 Task: Add in the project VortexTech a sprint 'Road to Launch'.
Action: Mouse moved to (792, 460)
Screenshot: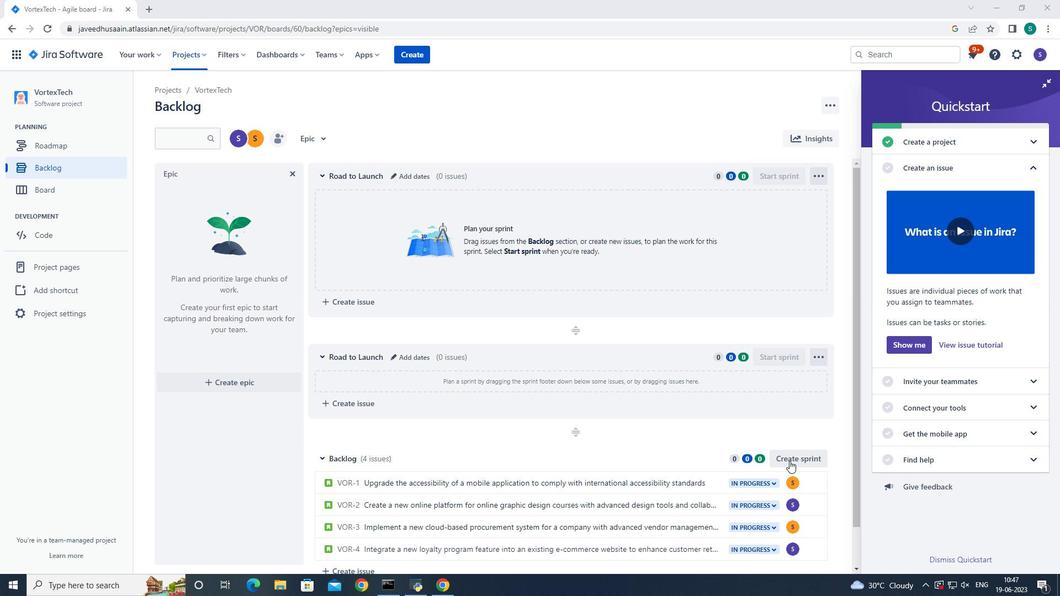 
Action: Mouse pressed left at (792, 460)
Screenshot: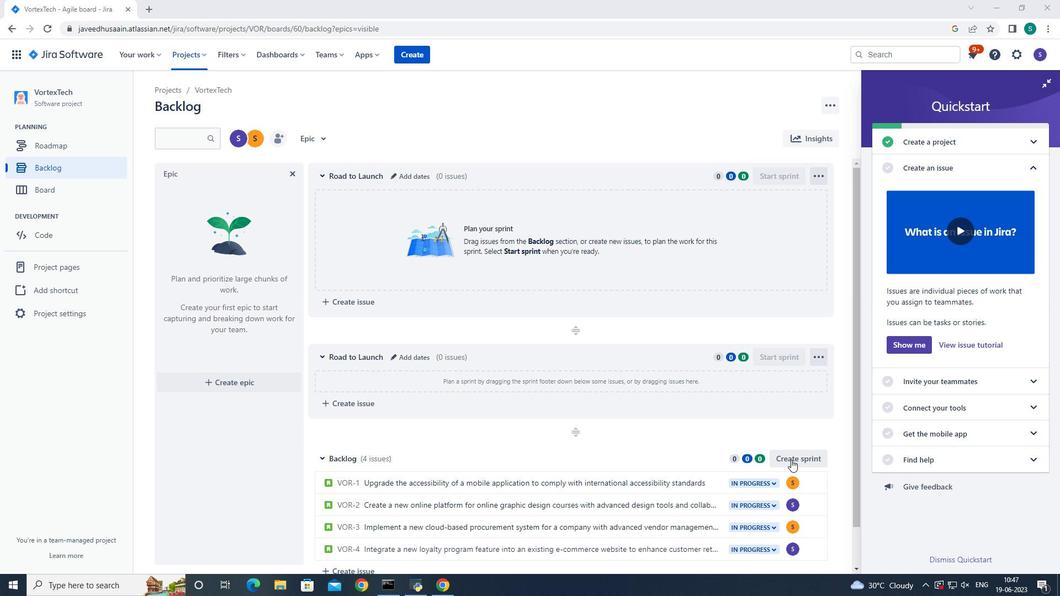 
Action: Mouse moved to (397, 458)
Screenshot: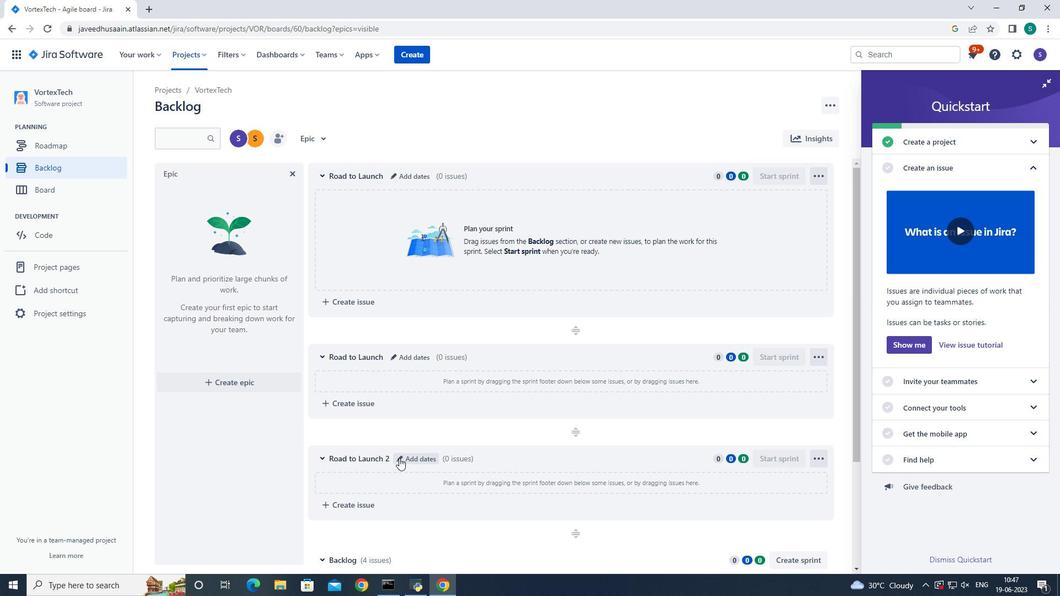 
Action: Mouse pressed left at (397, 458)
Screenshot: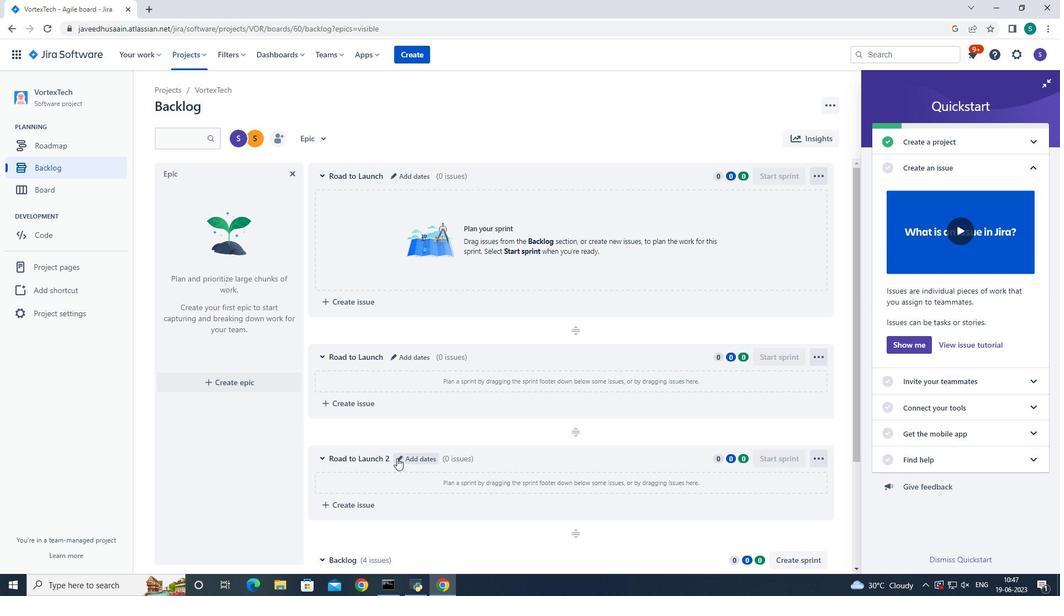 
Action: Mouse moved to (451, 138)
Screenshot: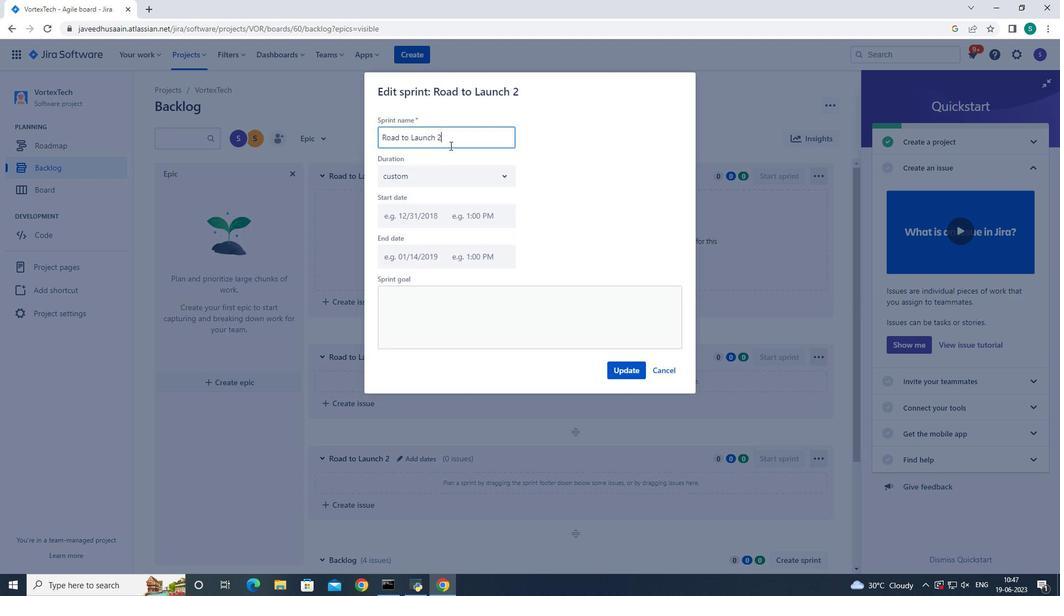 
Action: Mouse pressed left at (451, 138)
Screenshot: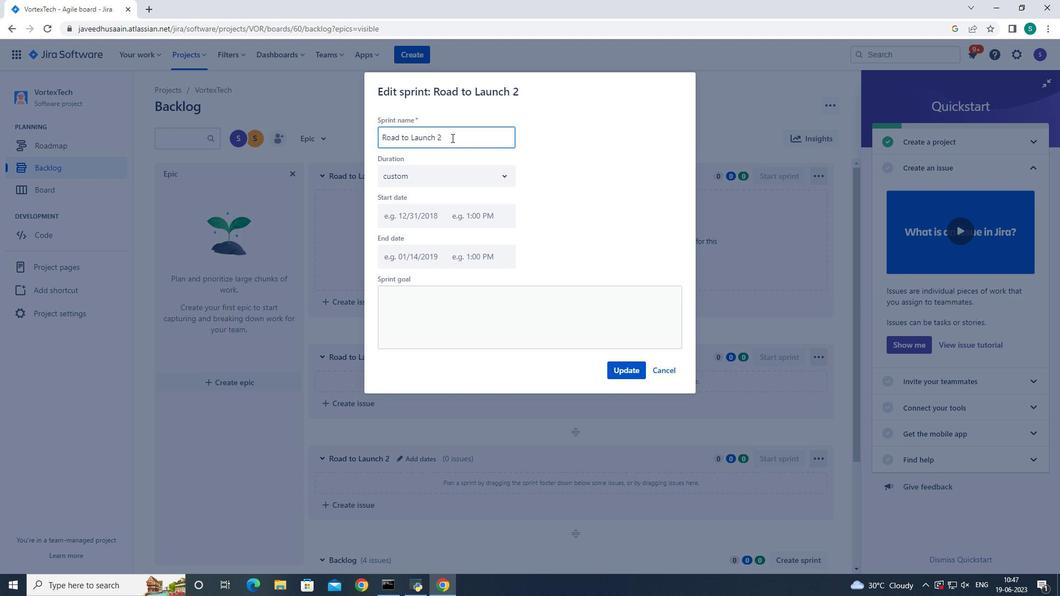 
Action: Key pressed <Key.backspace><Key.backspace><Key.backspace><Key.backspace><Key.backspace><Key.backspace><Key.backspace><Key.backspace><Key.backspace><Key.backspace><Key.backspace><Key.backspace><Key.backspace><Key.backspace><Key.backspace><Key.backspace><Key.backspace><Key.backspace><Key.backspace><Key.backspace><Key.backspace><Key.backspace><Key.backspace><Key.backspace><Key.shift>Road<Key.space>to<Key.space><Key.shift>Launch
Screenshot: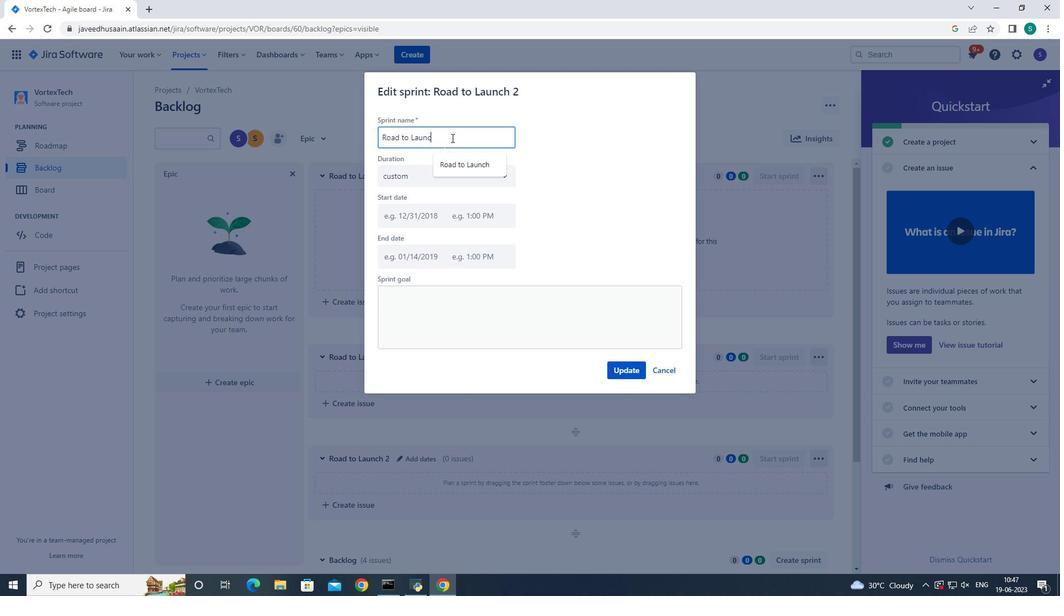 
Action: Mouse moved to (617, 365)
Screenshot: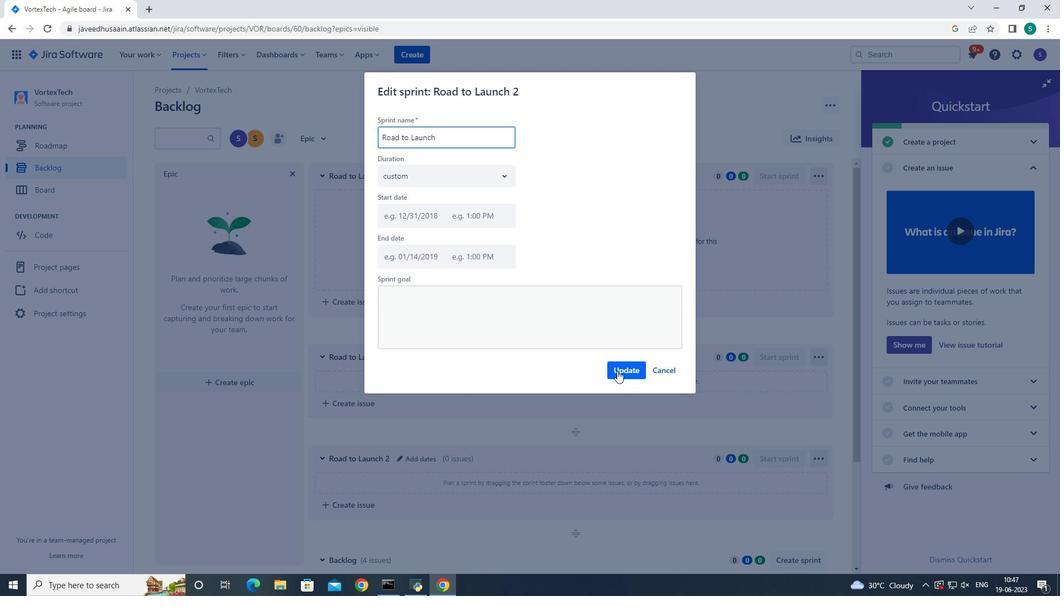 
Action: Mouse pressed left at (617, 365)
Screenshot: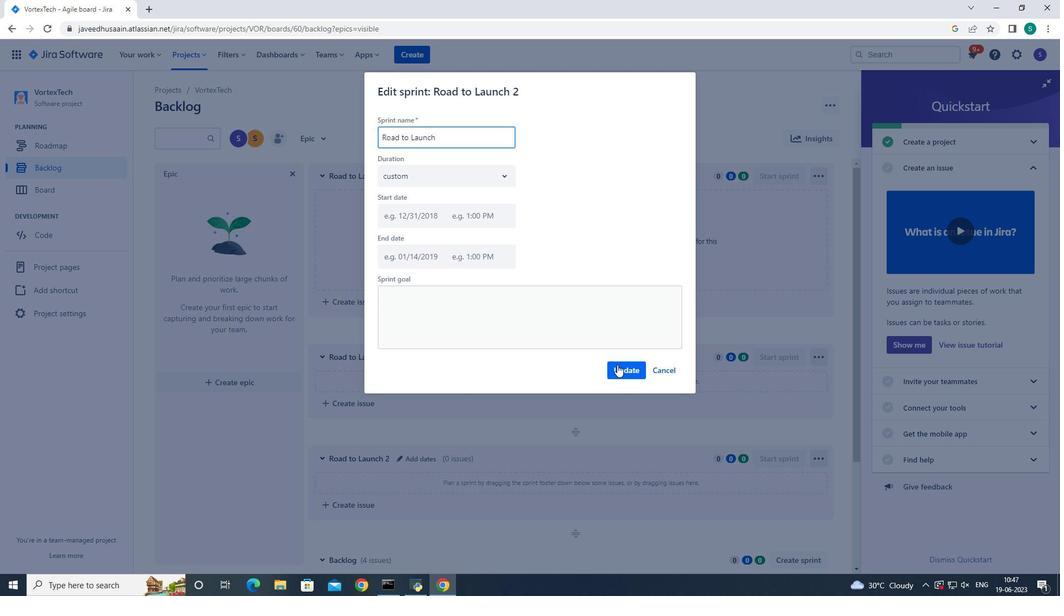 
